 Task: Look for products in the category "Nuts" from the brand "Natural Delights".
Action: Mouse moved to (220, 128)
Screenshot: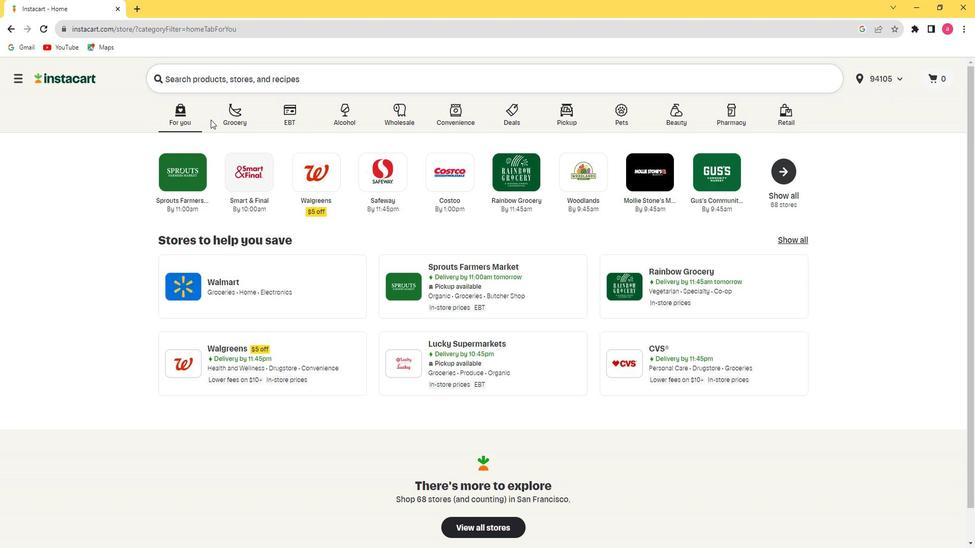 
Action: Mouse pressed left at (220, 128)
Screenshot: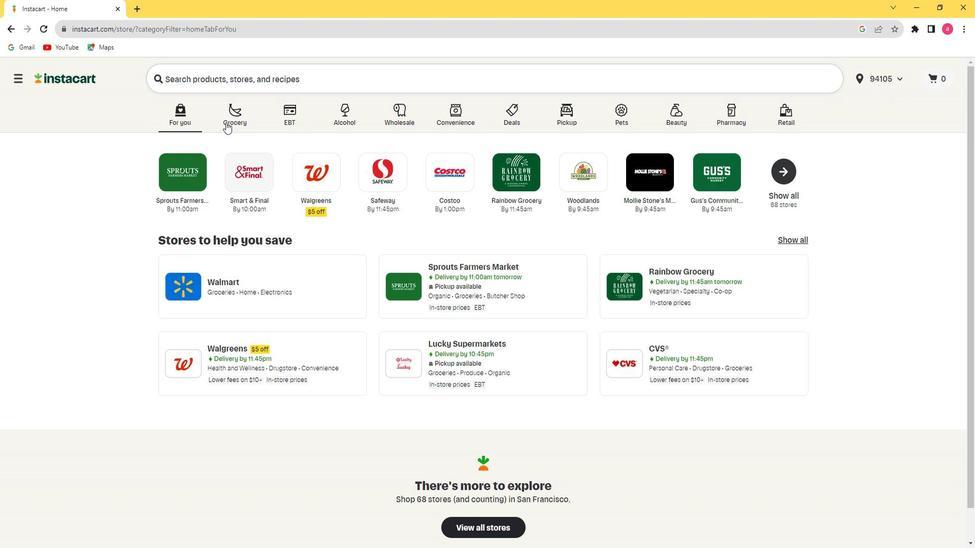 
Action: Mouse moved to (618, 190)
Screenshot: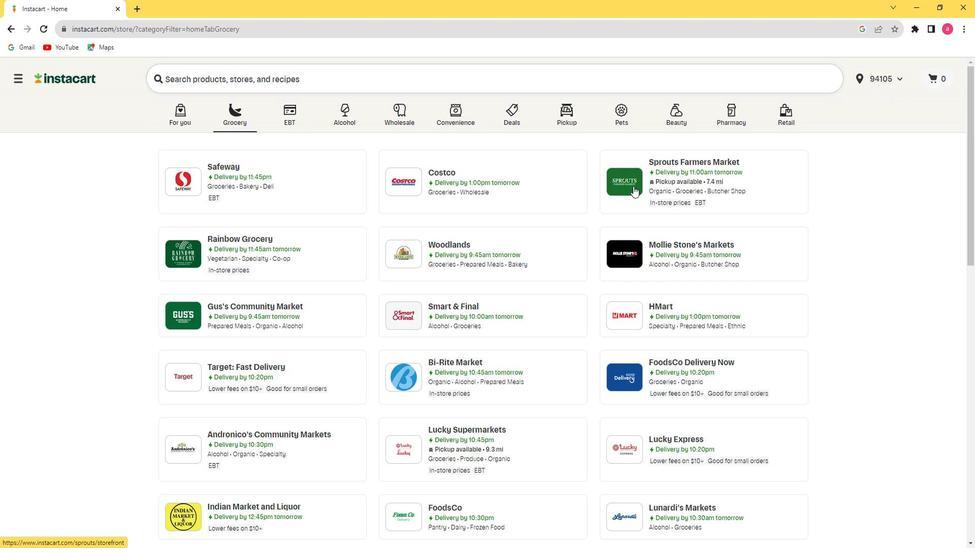 
Action: Mouse pressed left at (618, 190)
Screenshot: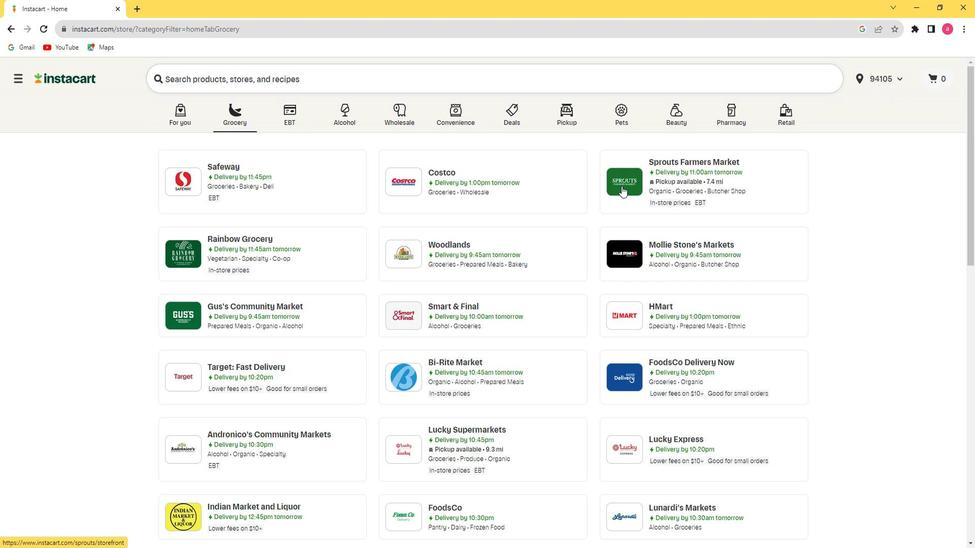 
Action: Mouse moved to (77, 414)
Screenshot: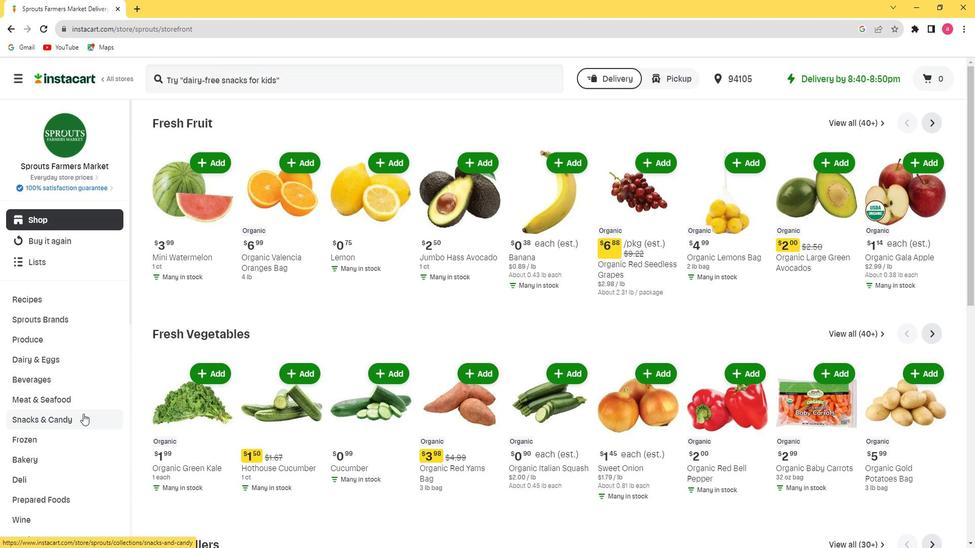 
Action: Mouse pressed left at (77, 414)
Screenshot: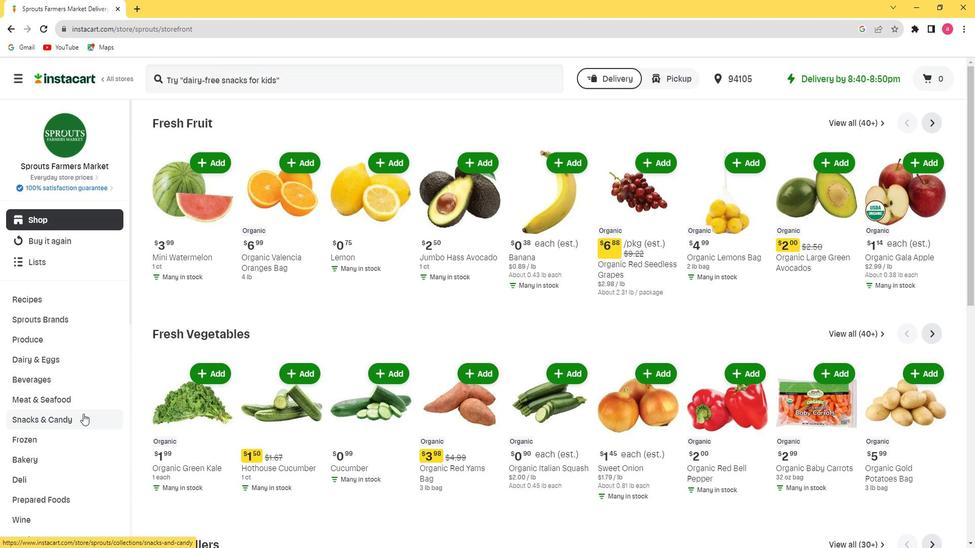 
Action: Mouse moved to (77, 414)
Screenshot: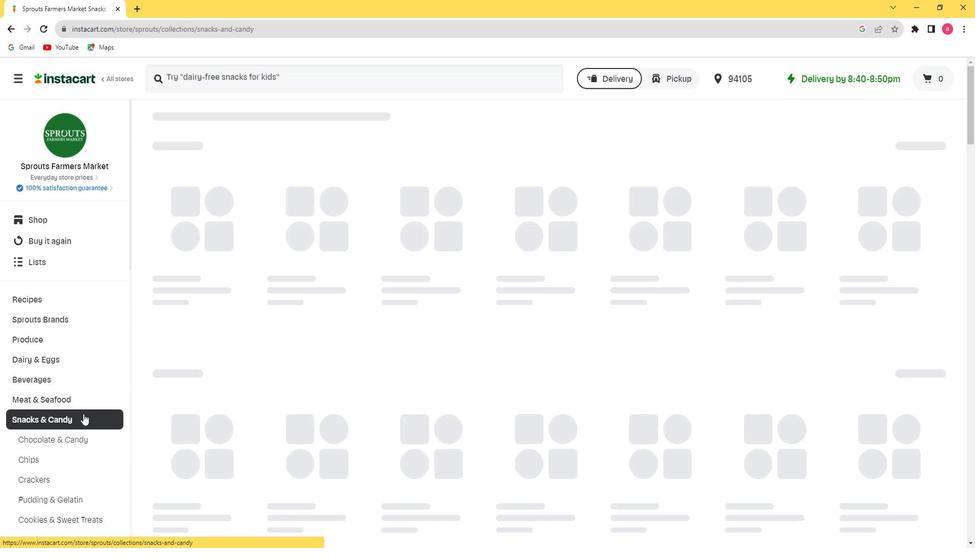 
Action: Mouse scrolled (77, 414) with delta (0, 0)
Screenshot: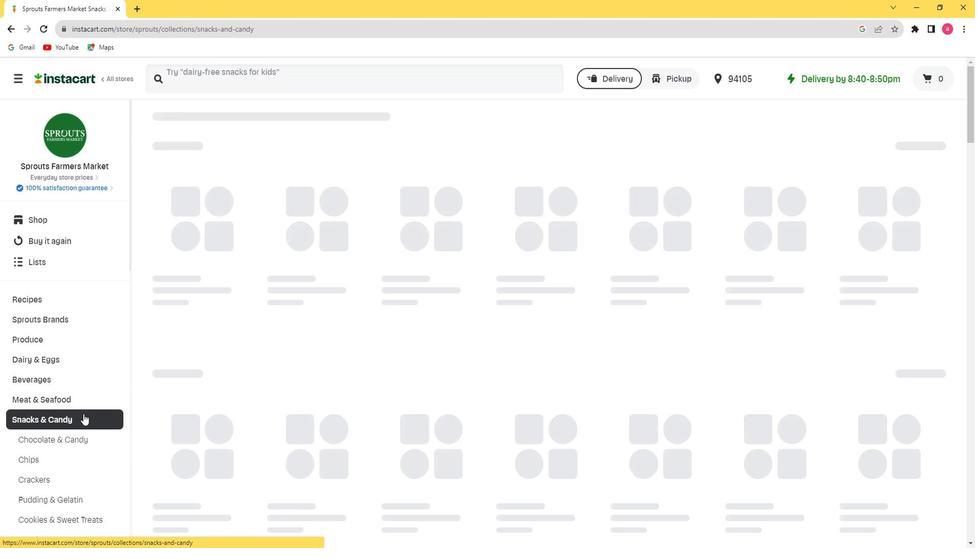
Action: Mouse moved to (78, 414)
Screenshot: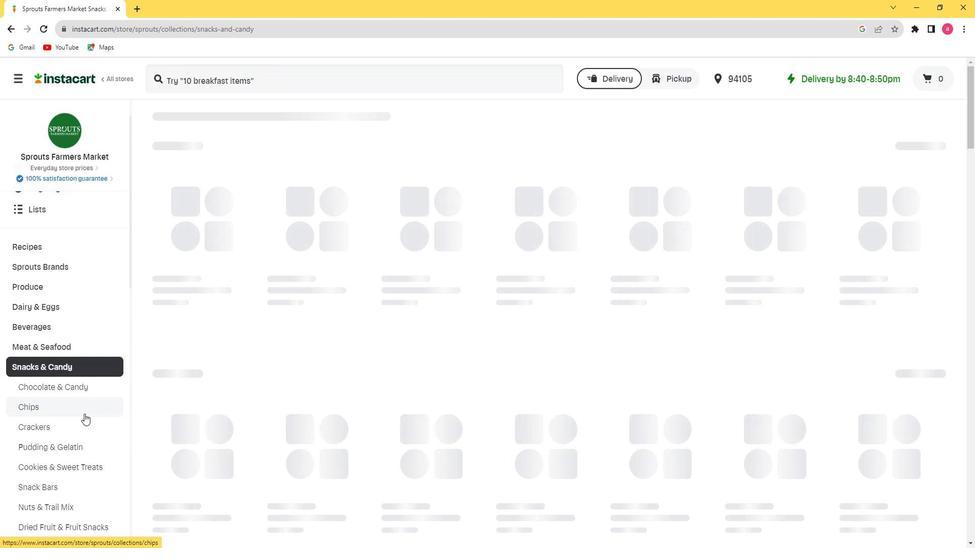 
Action: Mouse scrolled (78, 414) with delta (0, 0)
Screenshot: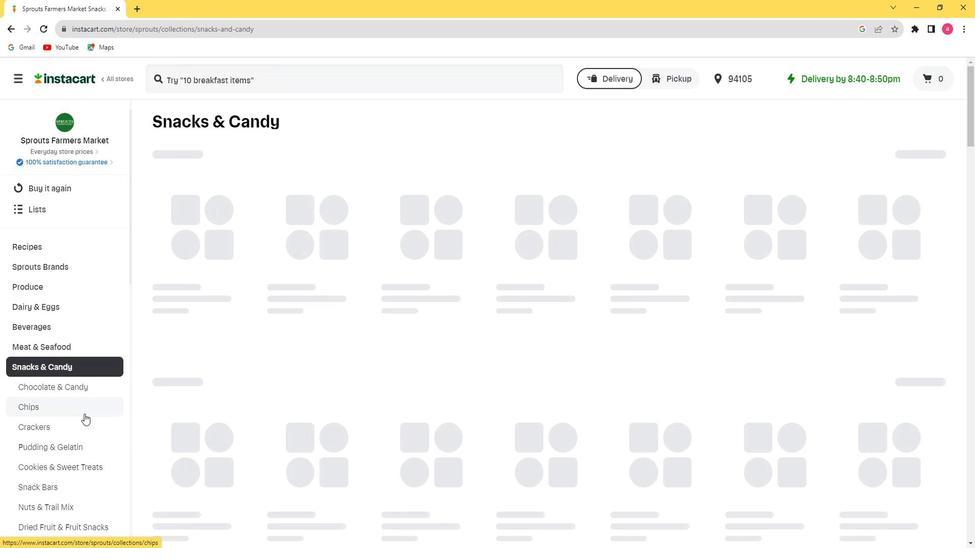 
Action: Mouse moved to (75, 453)
Screenshot: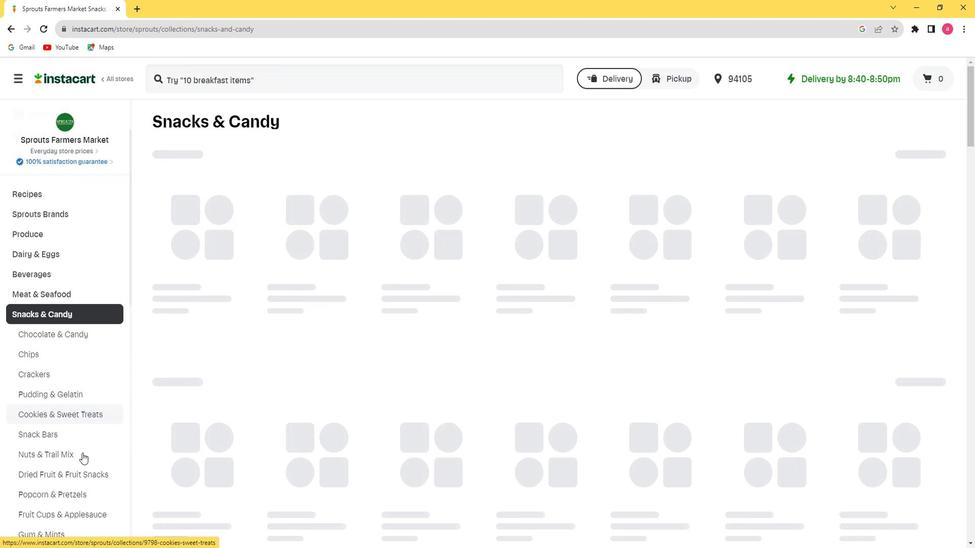 
Action: Mouse pressed left at (75, 453)
Screenshot: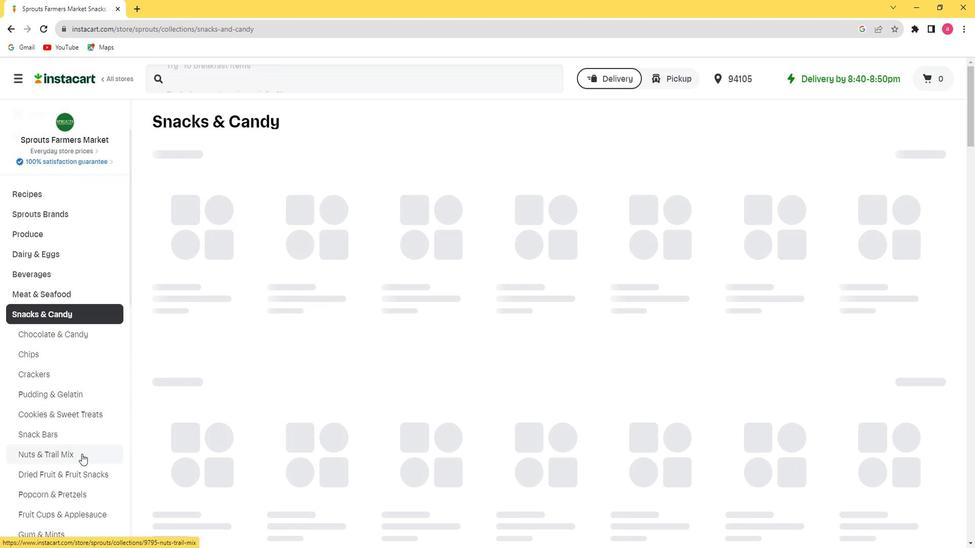 
Action: Mouse moved to (198, 172)
Screenshot: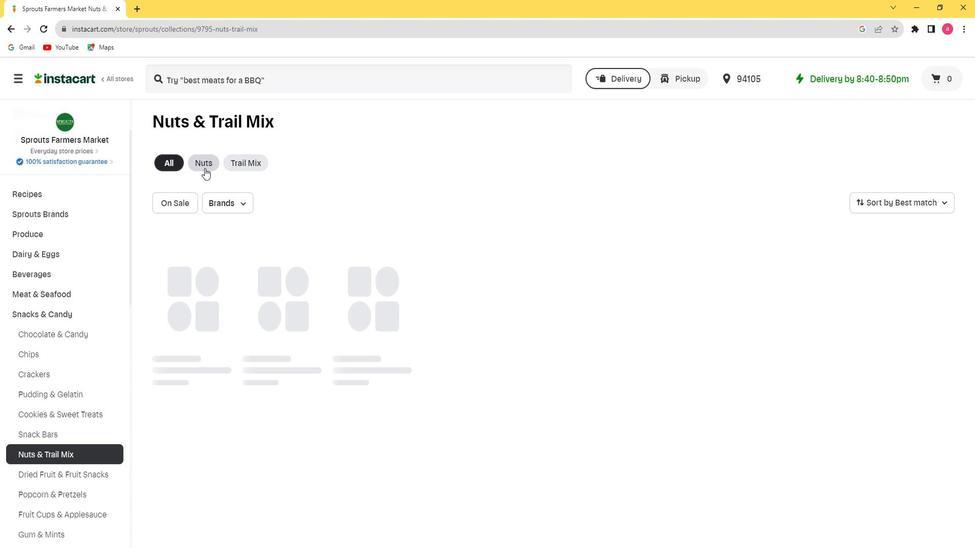 
Action: Mouse pressed left at (198, 172)
Screenshot: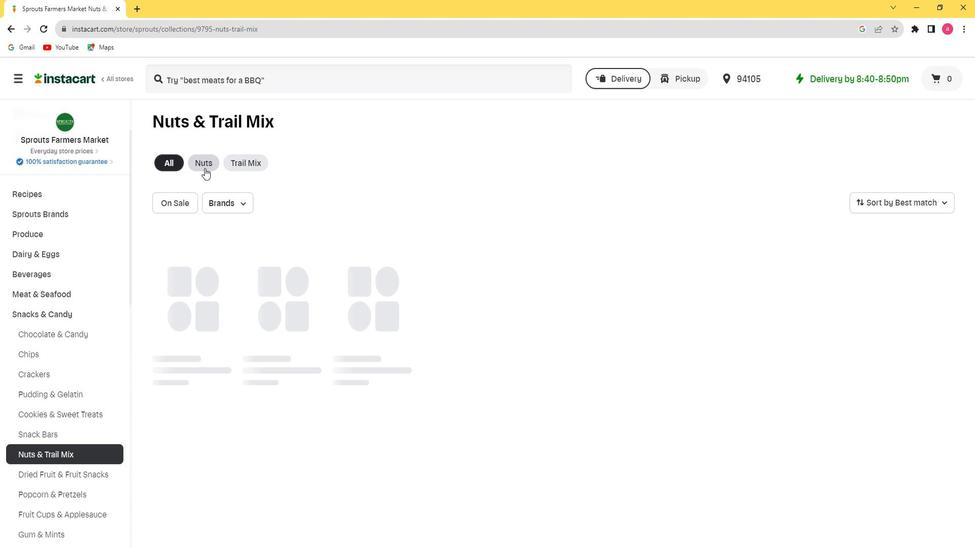 
Action: Mouse moved to (232, 205)
Screenshot: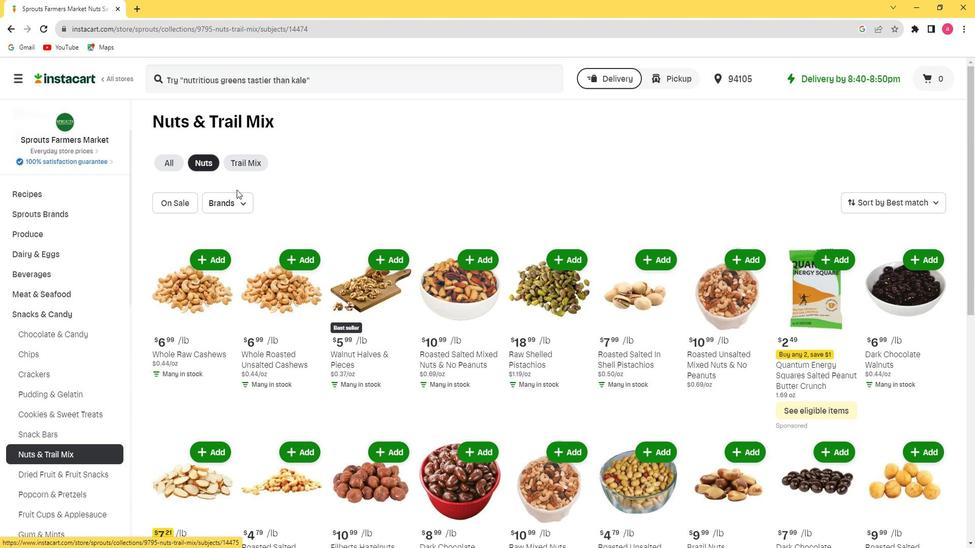 
Action: Mouse pressed left at (232, 205)
Screenshot: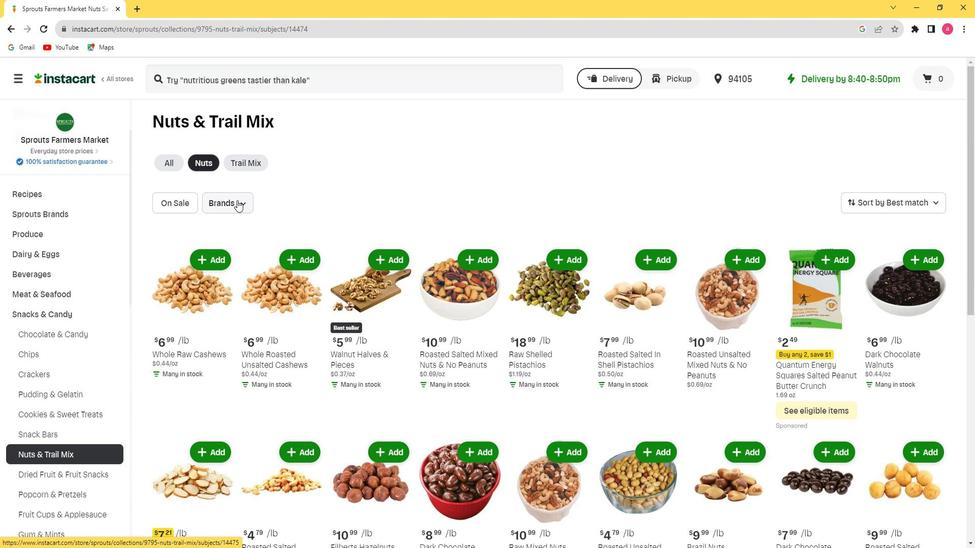 
Action: Mouse moved to (278, 261)
Screenshot: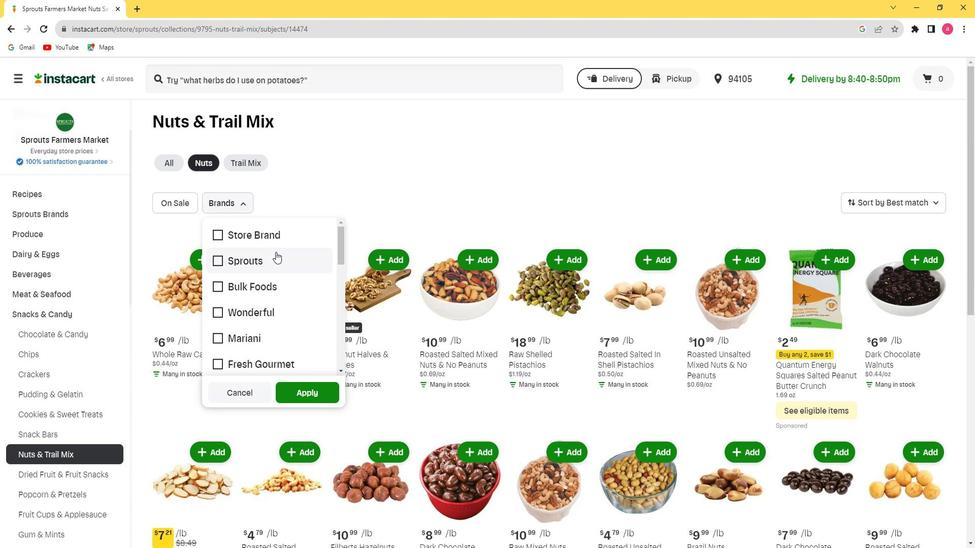 
Action: Mouse scrolled (278, 260) with delta (0, 0)
Screenshot: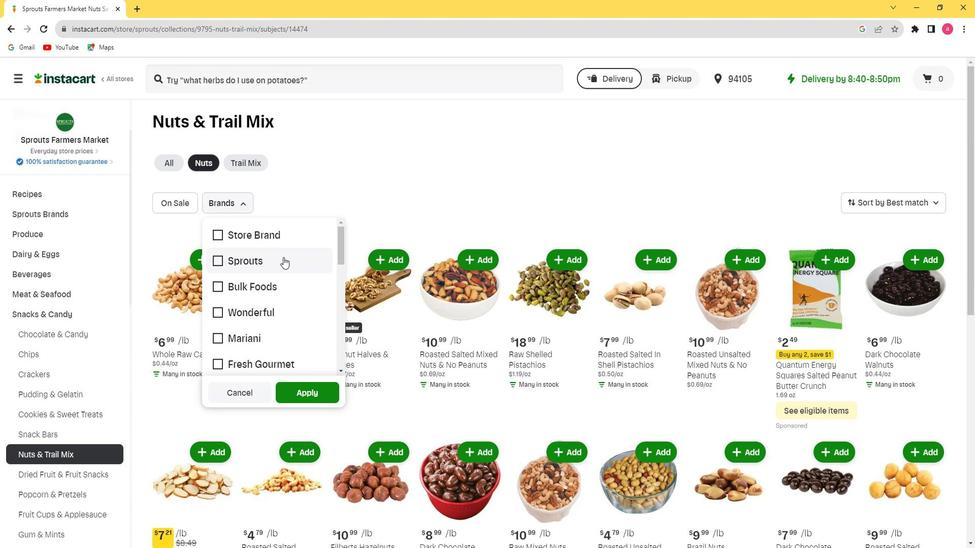 
Action: Mouse moved to (278, 261)
Screenshot: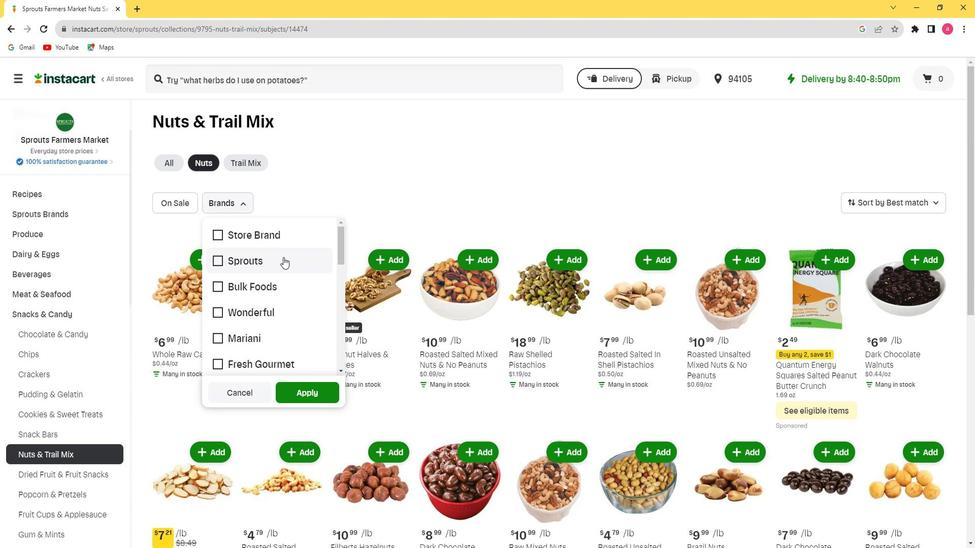 
Action: Mouse scrolled (278, 261) with delta (0, 0)
Screenshot: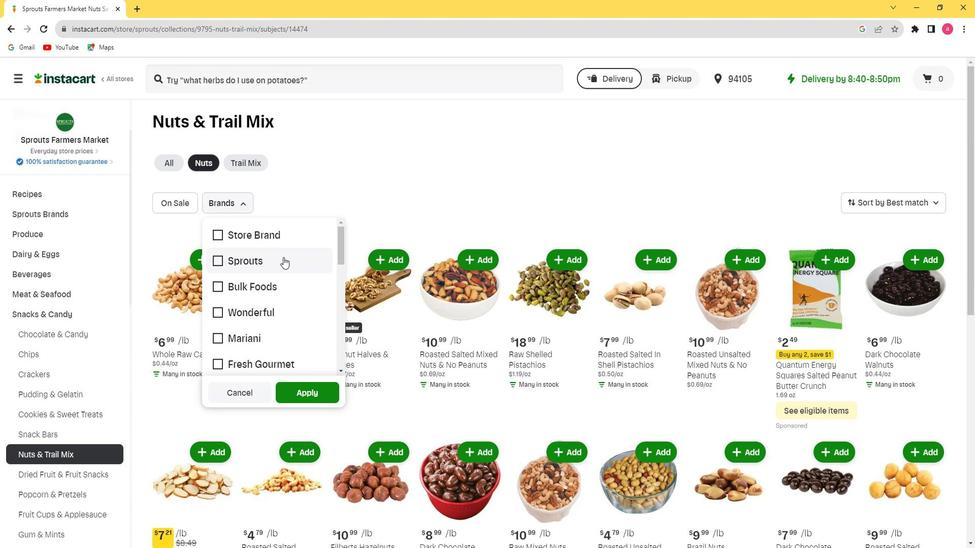 
Action: Mouse scrolled (278, 261) with delta (0, 0)
Screenshot: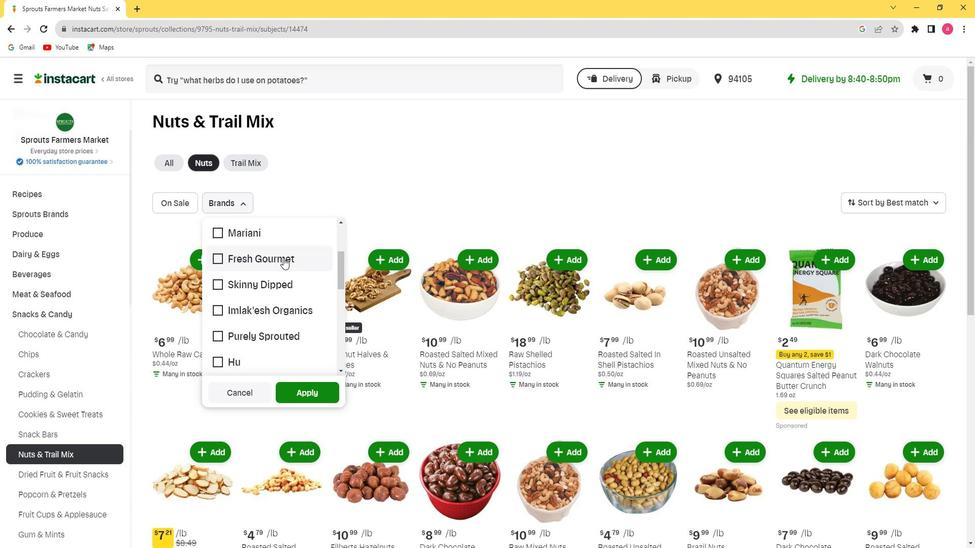 
Action: Mouse scrolled (278, 261) with delta (0, 0)
Screenshot: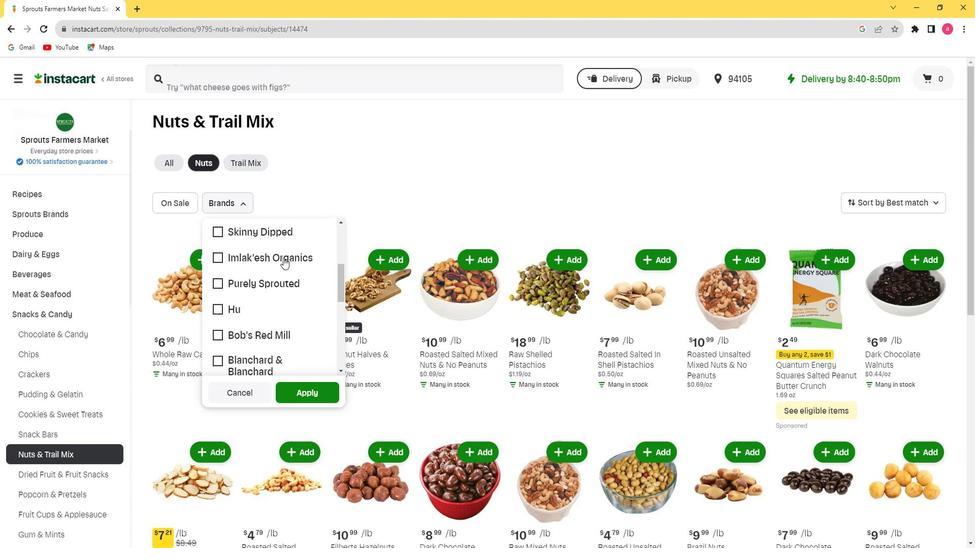 
Action: Mouse scrolled (278, 261) with delta (0, 0)
Screenshot: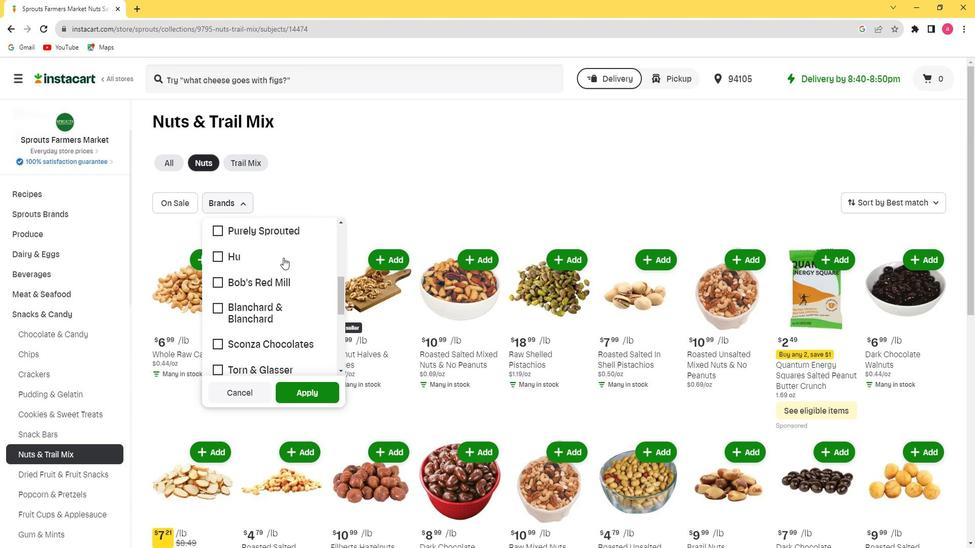 
Action: Mouse moved to (278, 262)
Screenshot: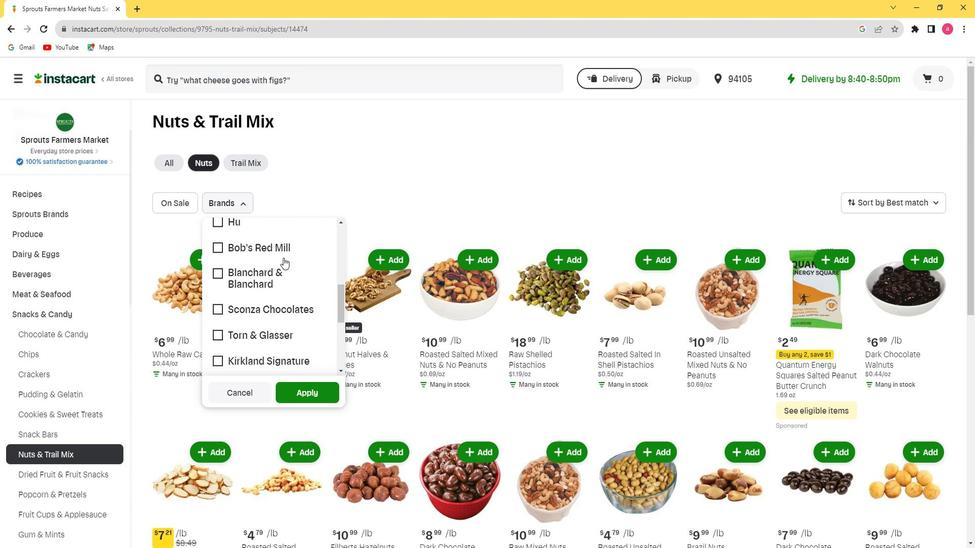 
Action: Mouse scrolled (278, 261) with delta (0, 0)
Screenshot: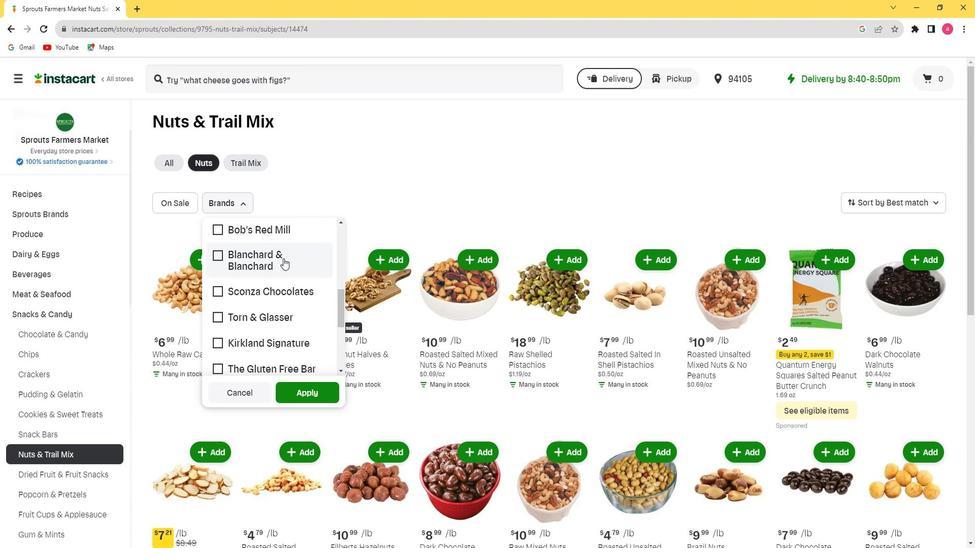 
Action: Mouse scrolled (278, 261) with delta (0, 0)
Screenshot: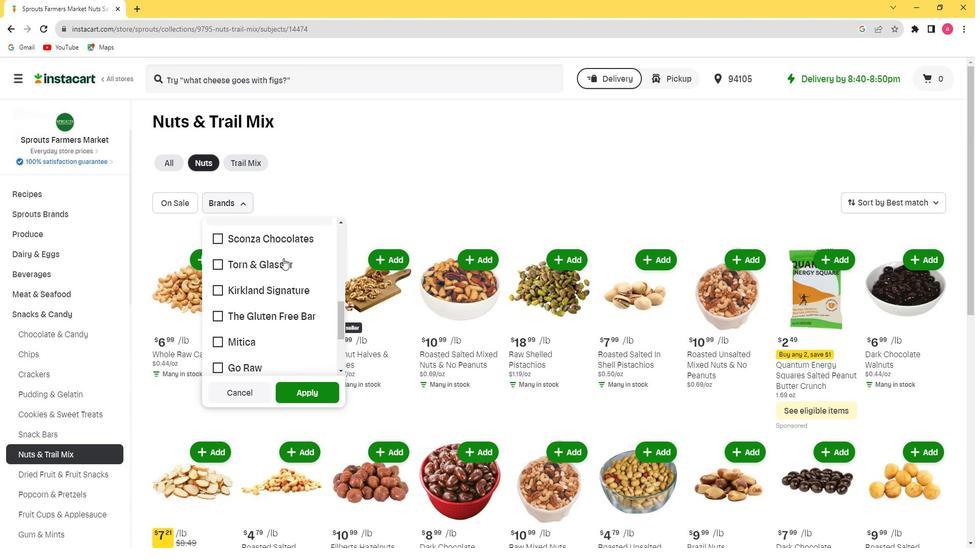 
Action: Mouse scrolled (278, 261) with delta (0, 0)
Screenshot: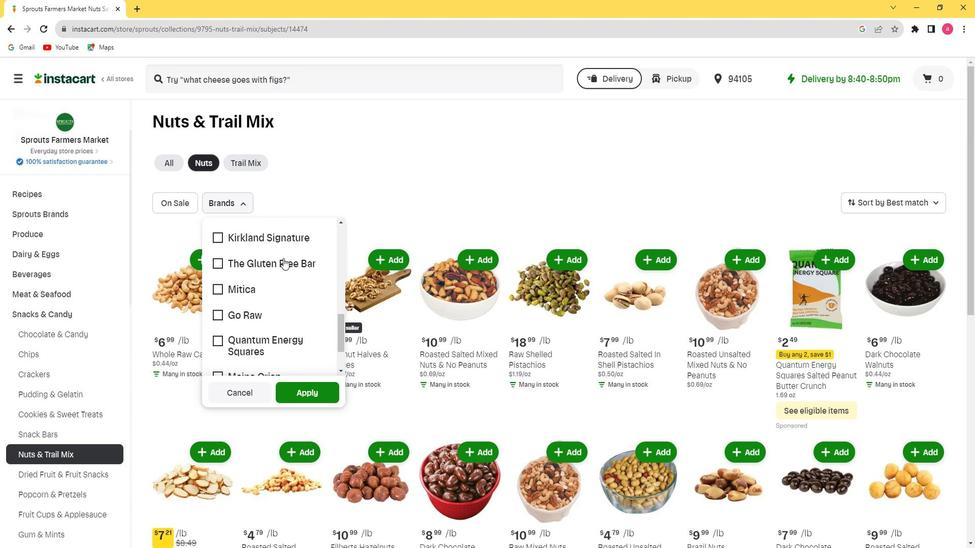 
Action: Mouse scrolled (278, 261) with delta (0, 0)
Screenshot: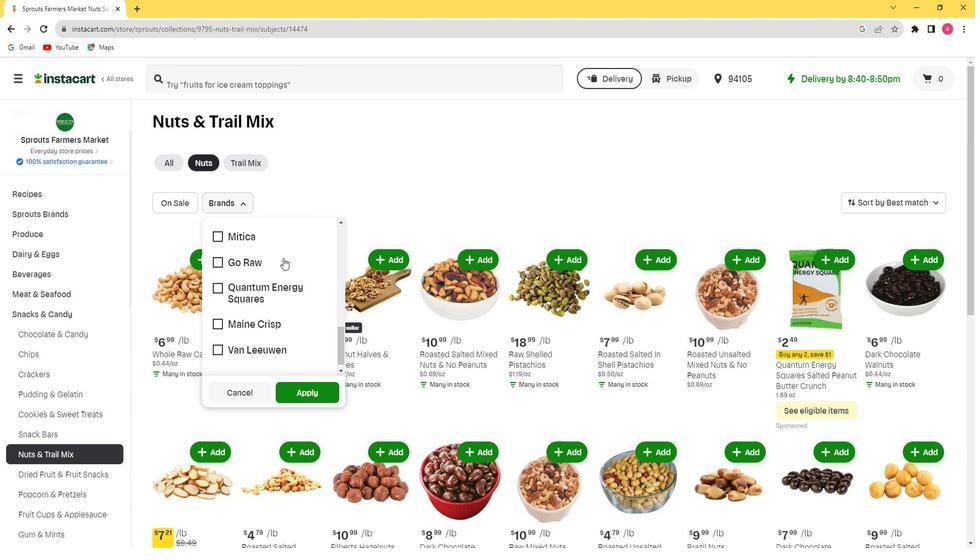 
